 Task: When was the Kremlin in Moscow built?
Action: Mouse moved to (132, 144)
Screenshot: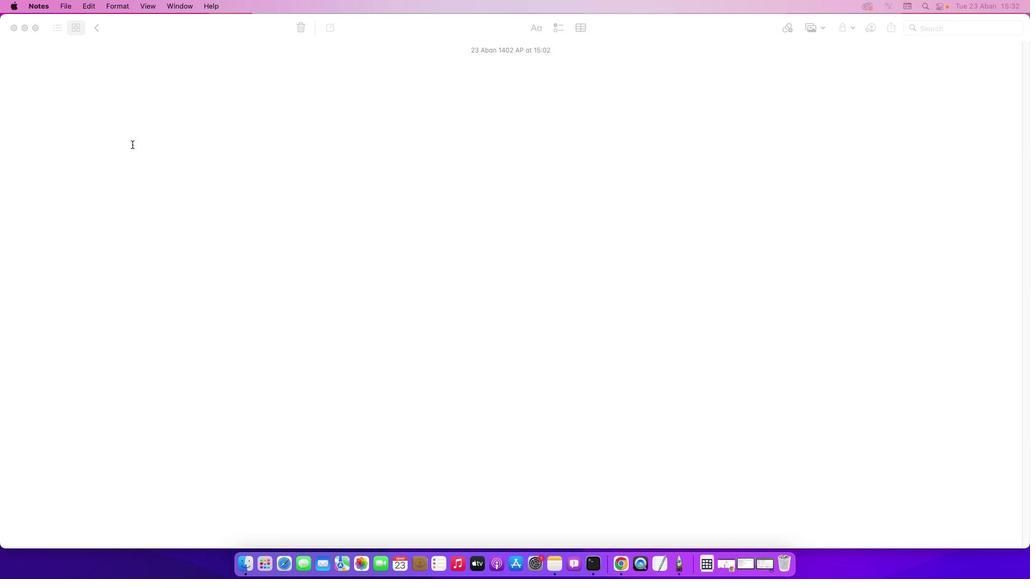 
Action: Mouse pressed left at (132, 144)
Screenshot: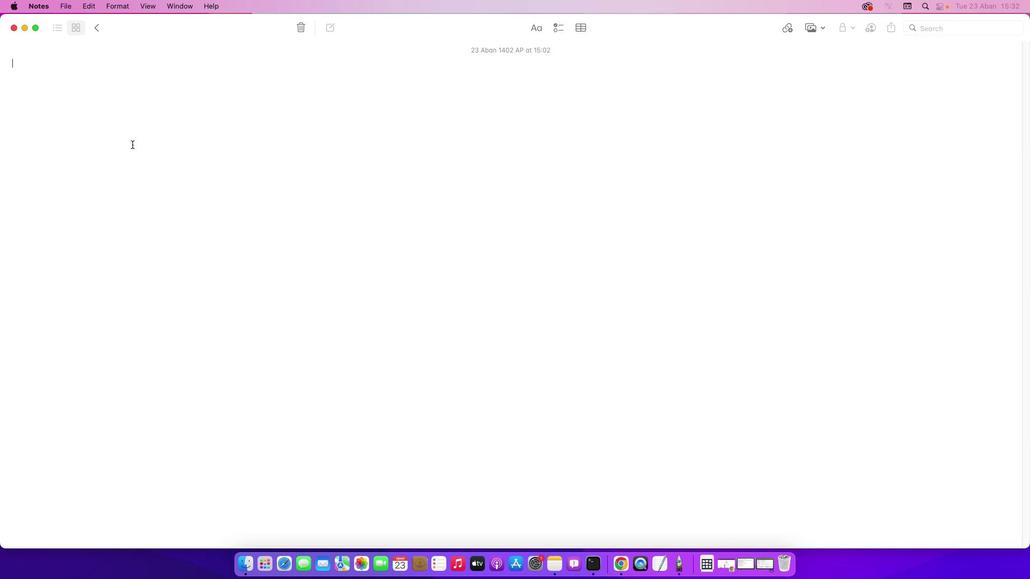 
Action: Mouse moved to (133, 144)
Screenshot: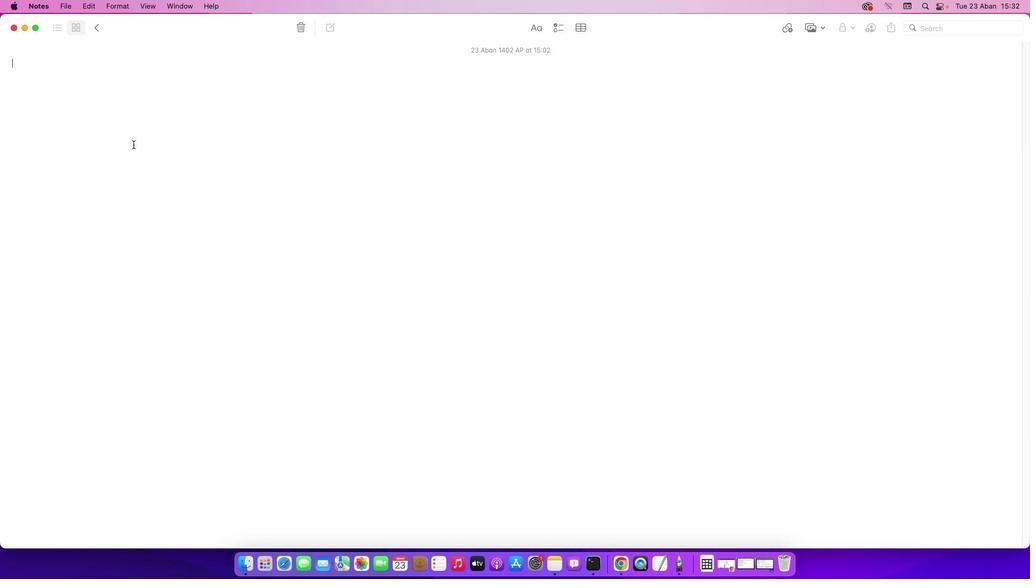 
Action: Key pressed Key.shift'W''h''e''n'Key.space'w''a''s'Key.space't''h'
Screenshot: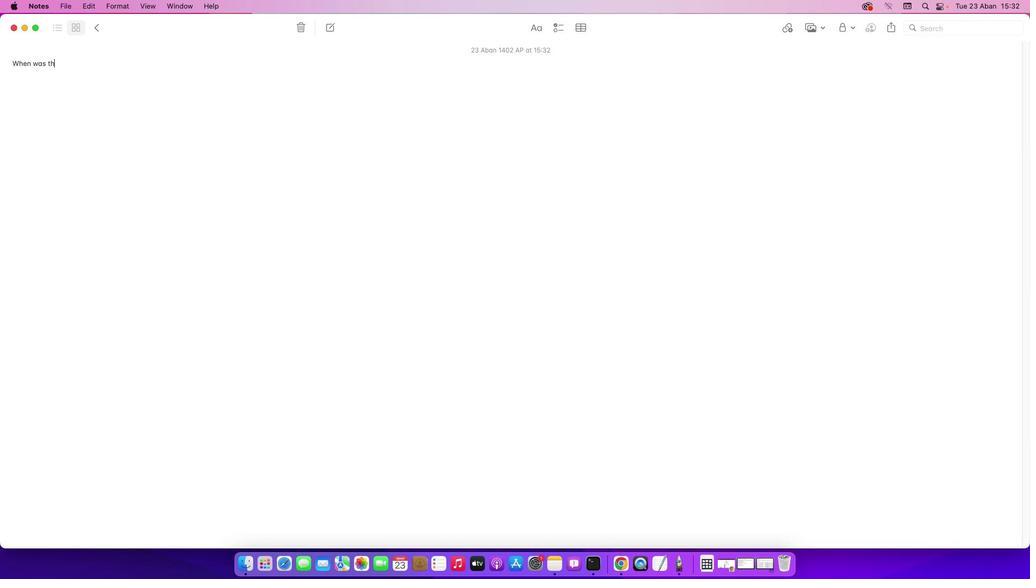 
Action: Mouse moved to (133, 144)
Screenshot: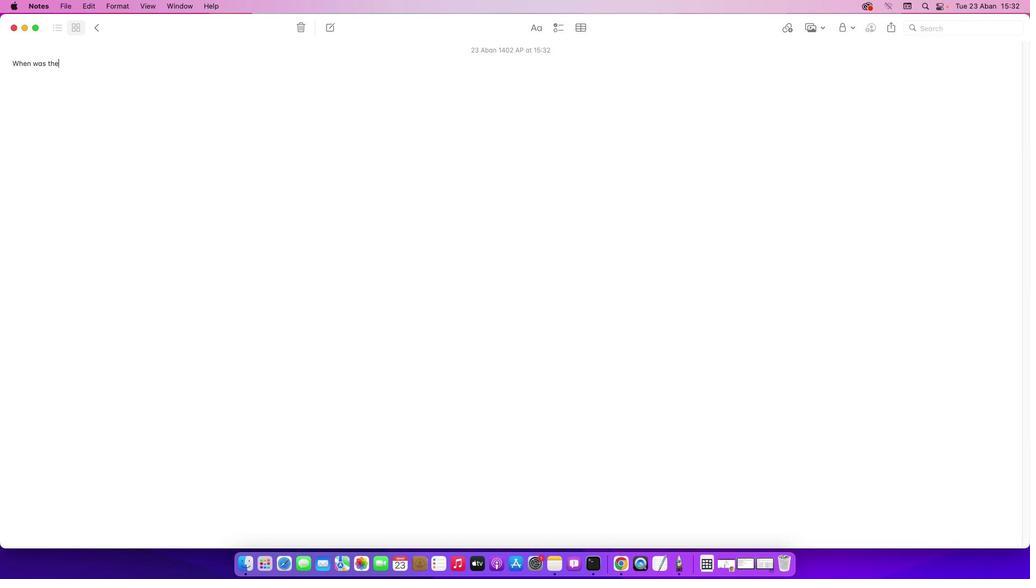 
Action: Key pressed 'e'Key.spaceKey.shift'K''r''e''m''l''i''n'Key.space'i''n'Key.spaceKey.shift'M''o''s''c''o''w'Key.space'b''u''i''l''t'Key.shift_r'?'Key.enter
Screenshot: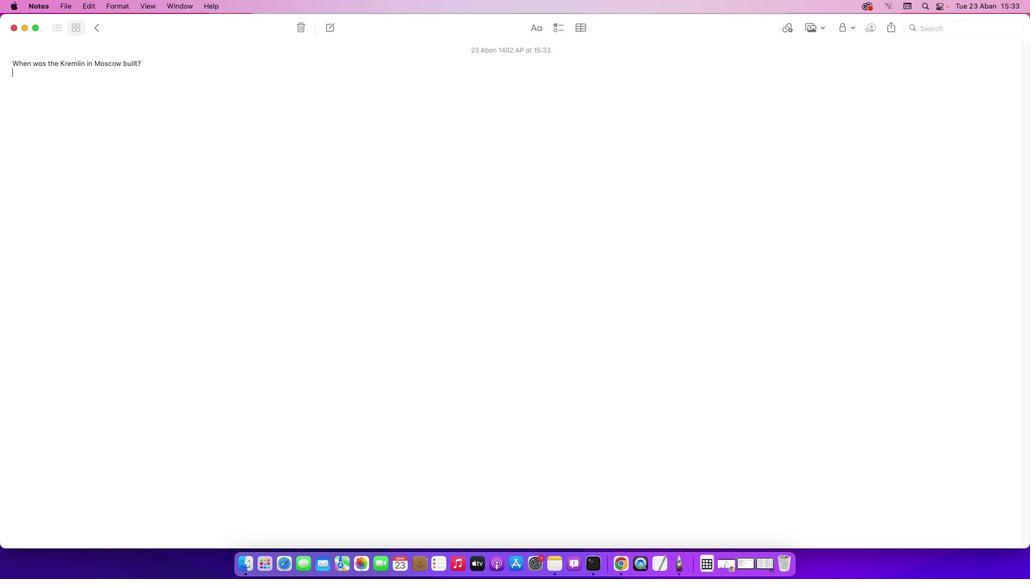 
Action: Mouse moved to (728, 565)
Screenshot: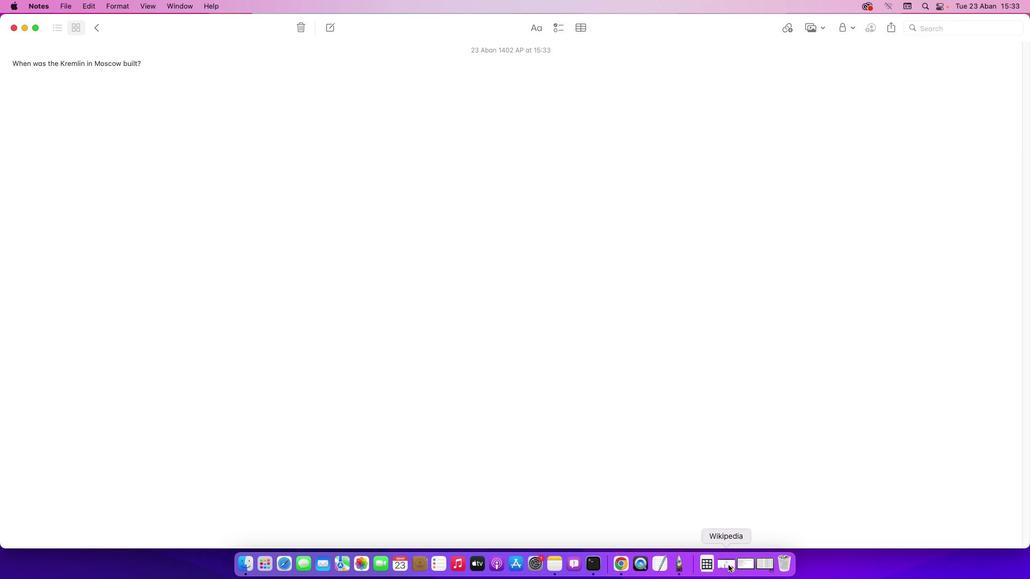 
Action: Mouse pressed left at (728, 565)
Screenshot: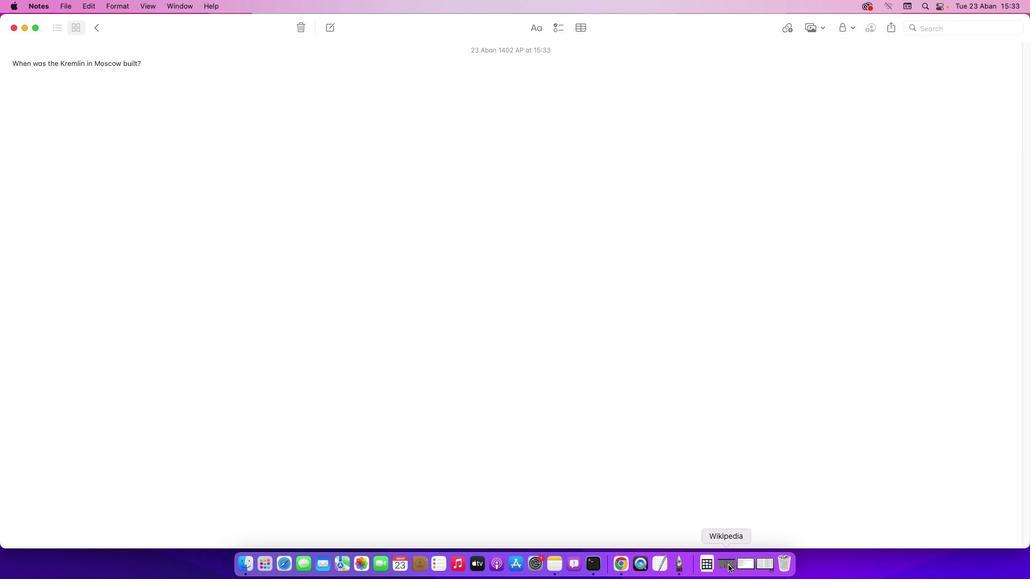 
Action: Mouse moved to (729, 565)
Screenshot: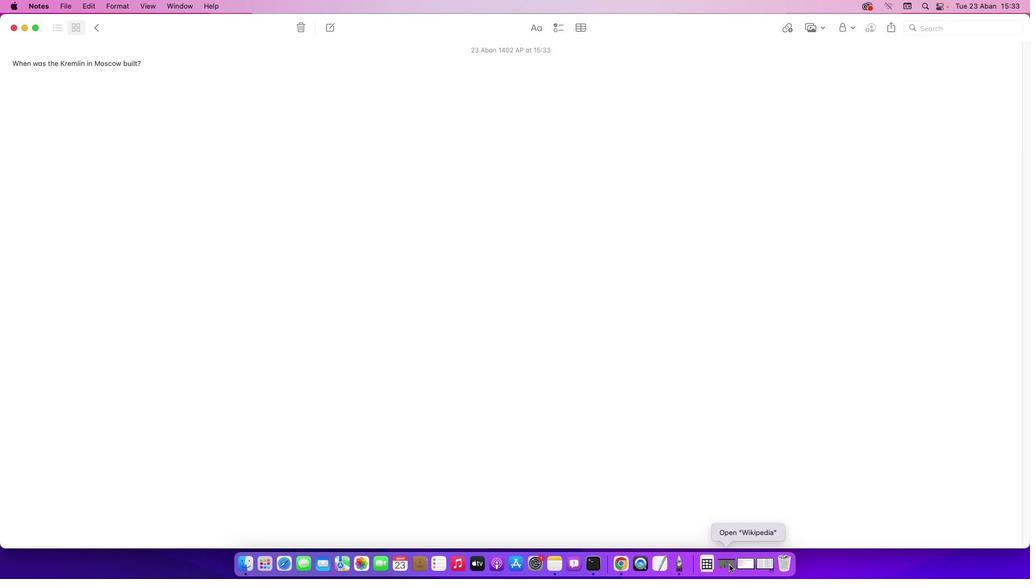 
Action: Mouse pressed left at (729, 565)
Screenshot: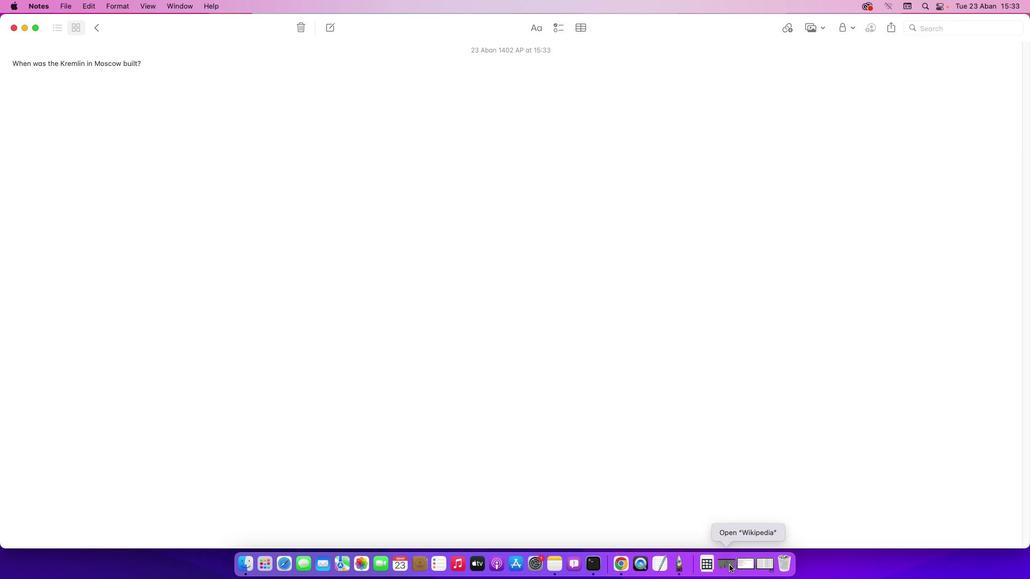
Action: Mouse moved to (728, 566)
Screenshot: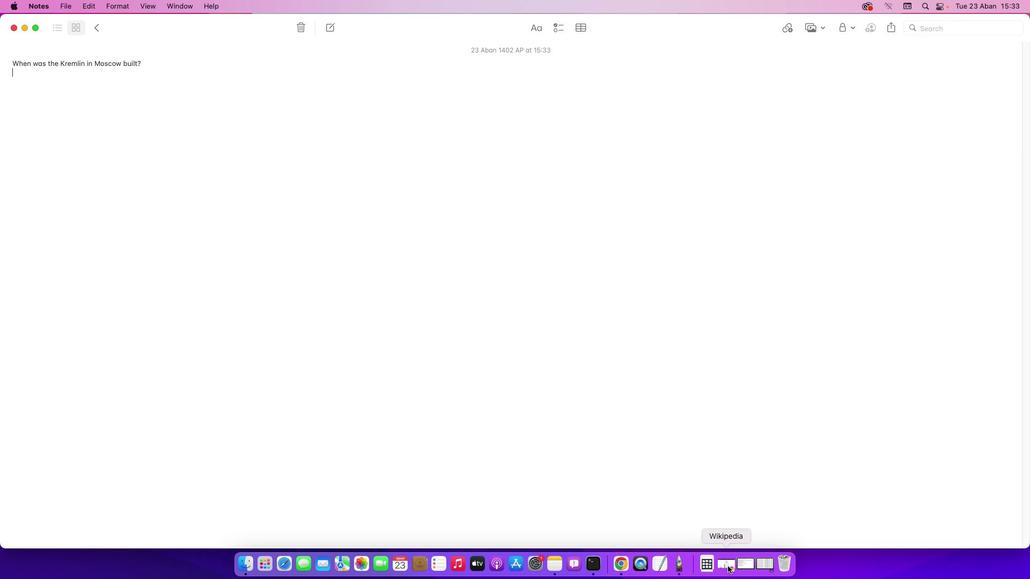 
Action: Mouse pressed left at (728, 566)
Screenshot: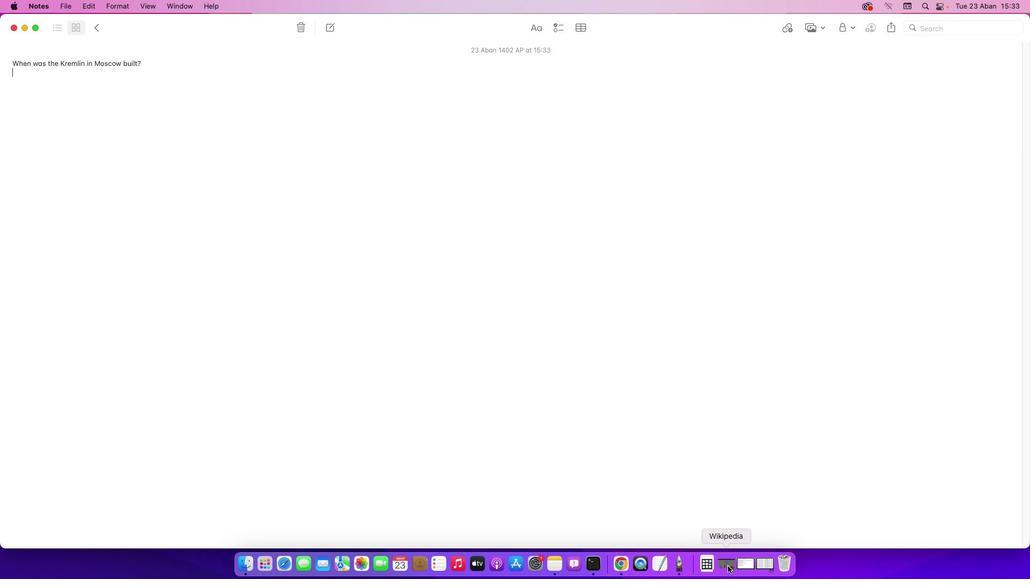 
Action: Mouse moved to (419, 324)
Screenshot: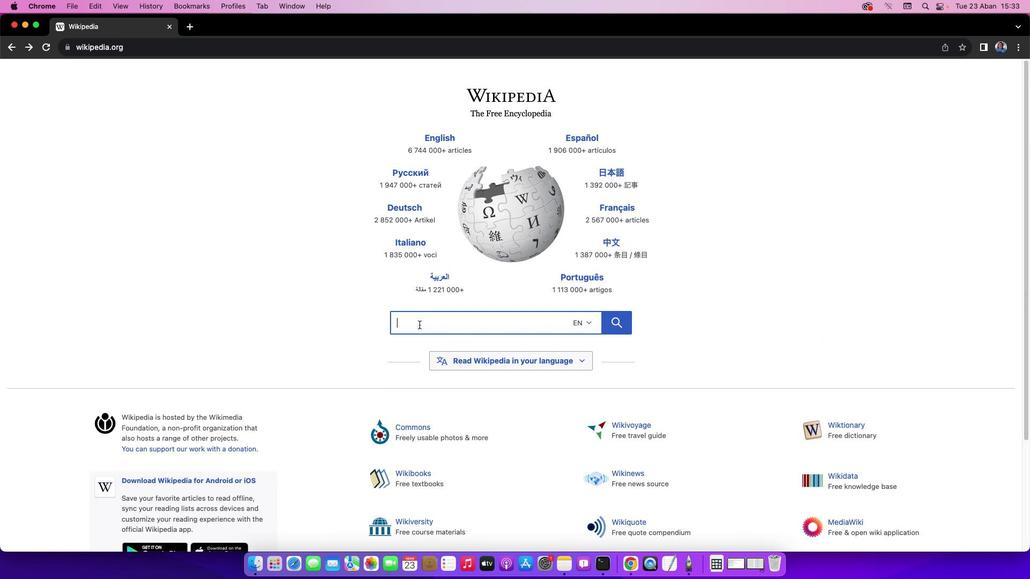 
Action: Mouse pressed left at (419, 324)
Screenshot: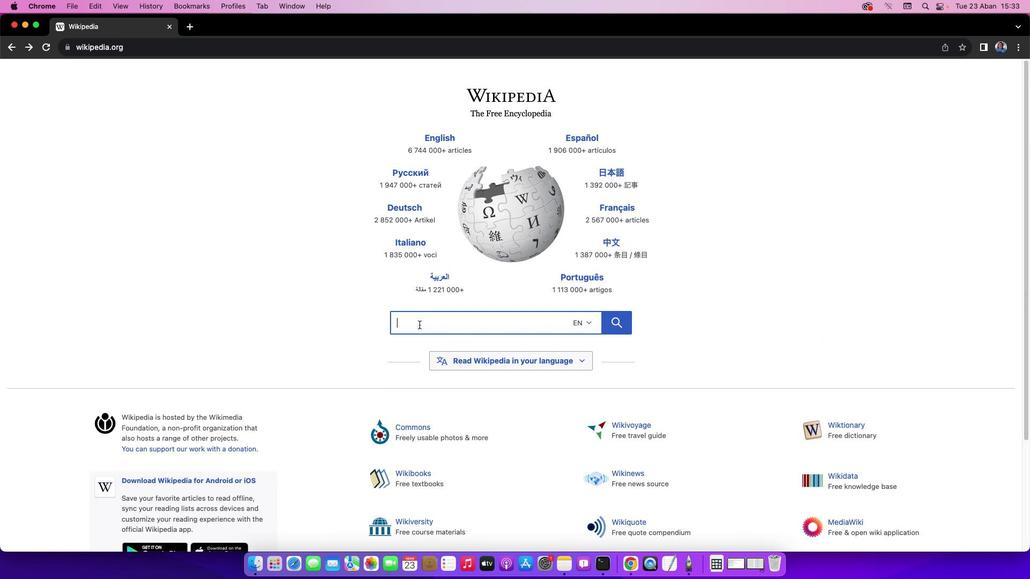 
Action: Key pressed Key.shift'K''r''e''m''l''i''n'Key.space'i''n'Key.spaceKey.shift'M''o''s''c''o''w'
Screenshot: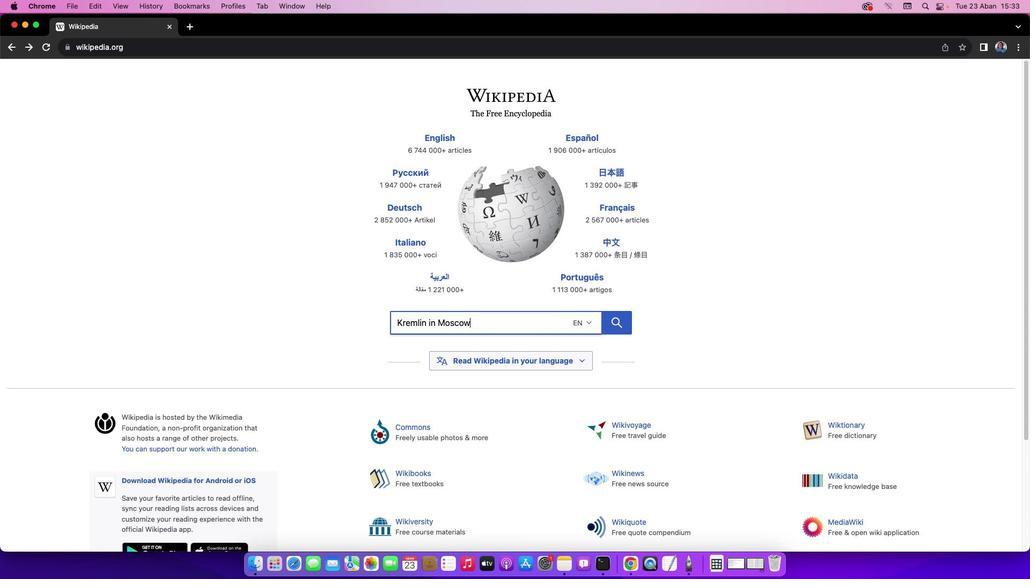 
Action: Mouse moved to (621, 323)
Screenshot: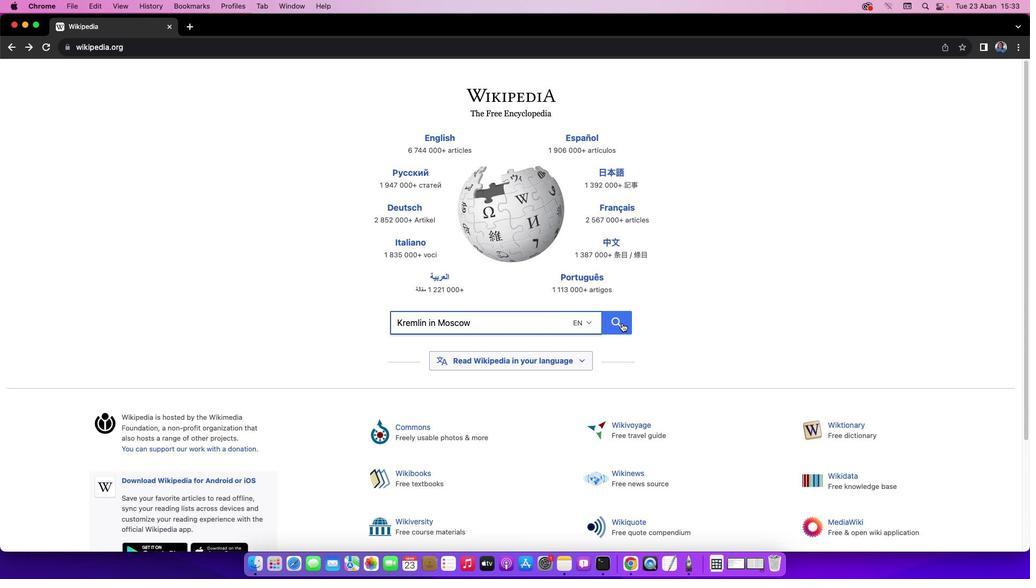 
Action: Mouse pressed left at (621, 323)
Screenshot: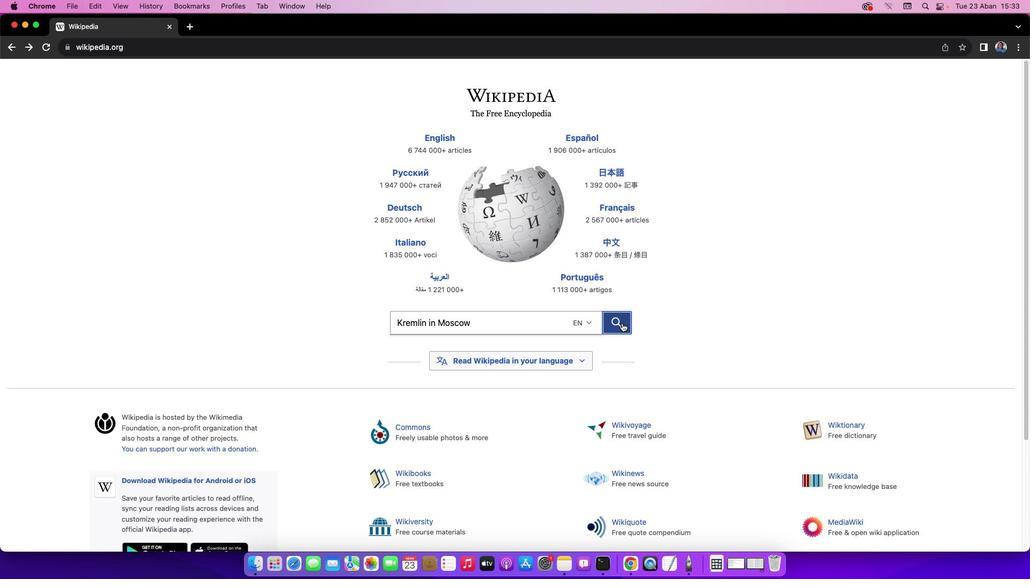 
Action: Mouse moved to (619, 322)
Screenshot: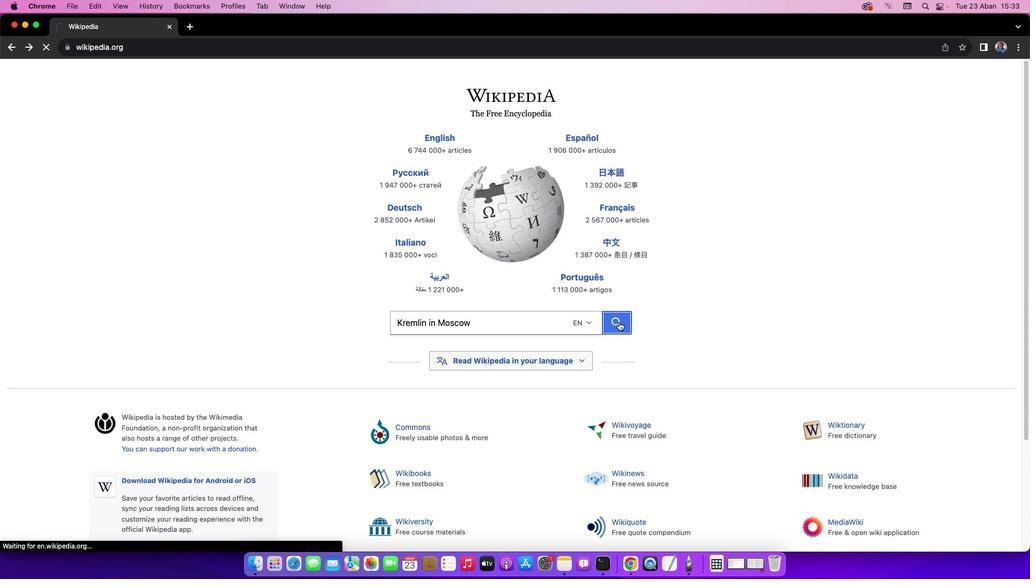 
Action: Mouse pressed left at (619, 322)
Screenshot: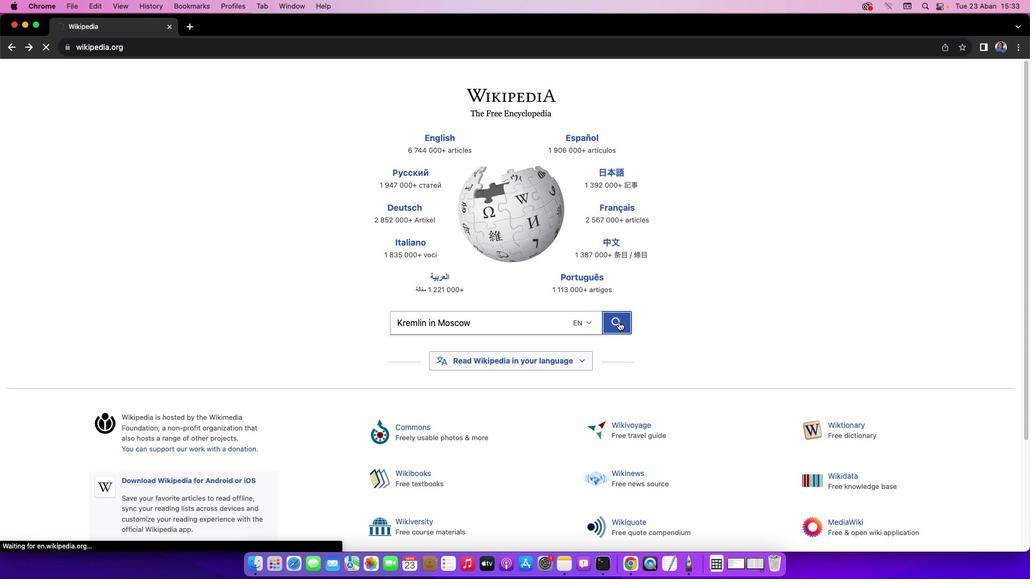 
Action: Mouse moved to (184, 303)
Screenshot: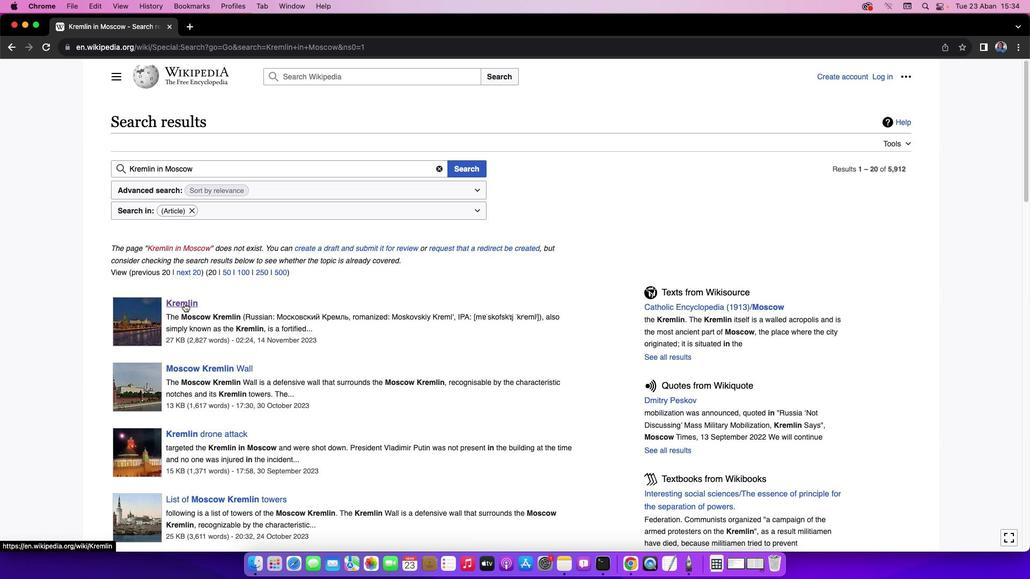 
Action: Mouse pressed left at (184, 303)
Screenshot: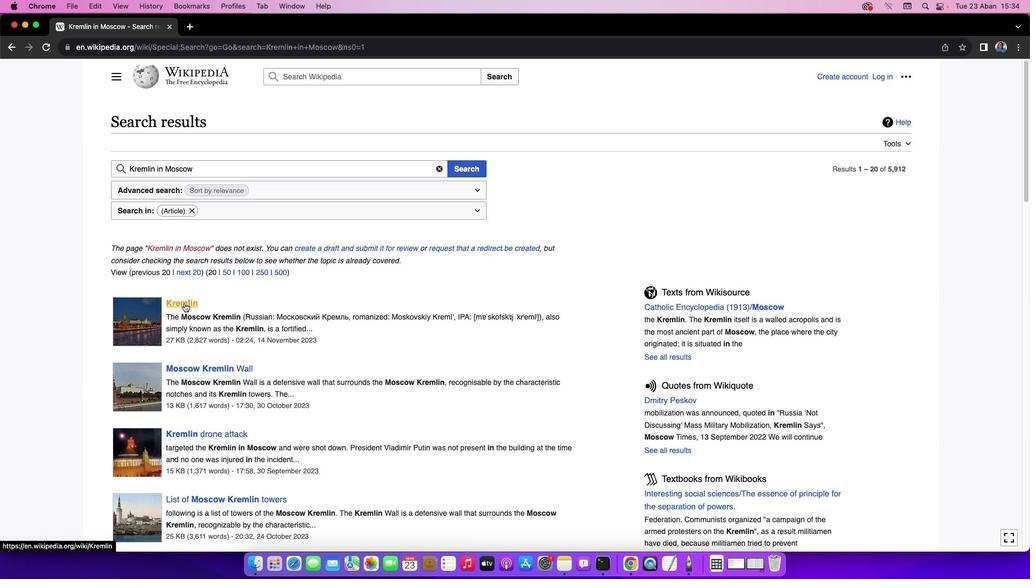 
Action: Mouse moved to (1026, 105)
Screenshot: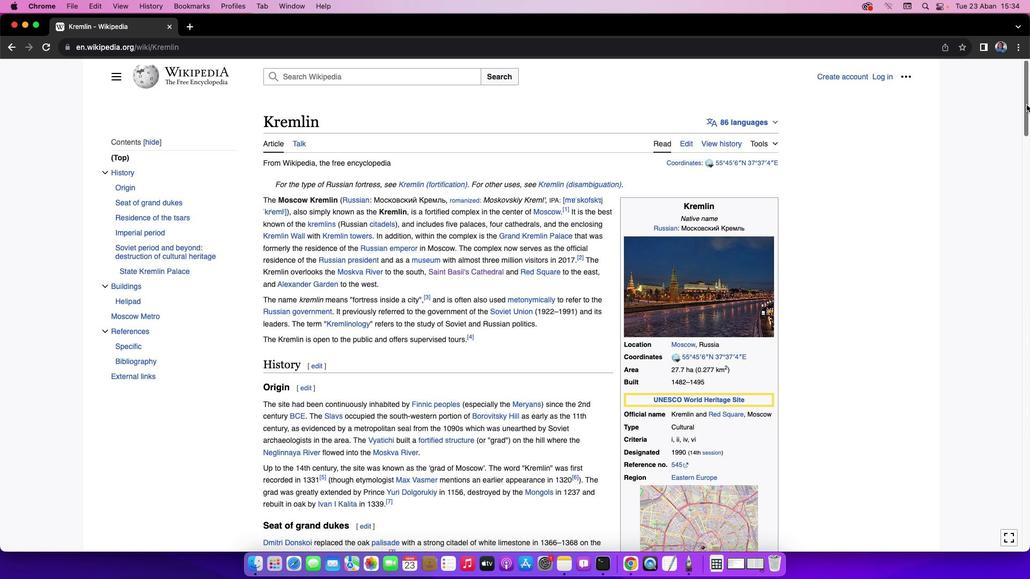 
Action: Mouse pressed left at (1026, 105)
Screenshot: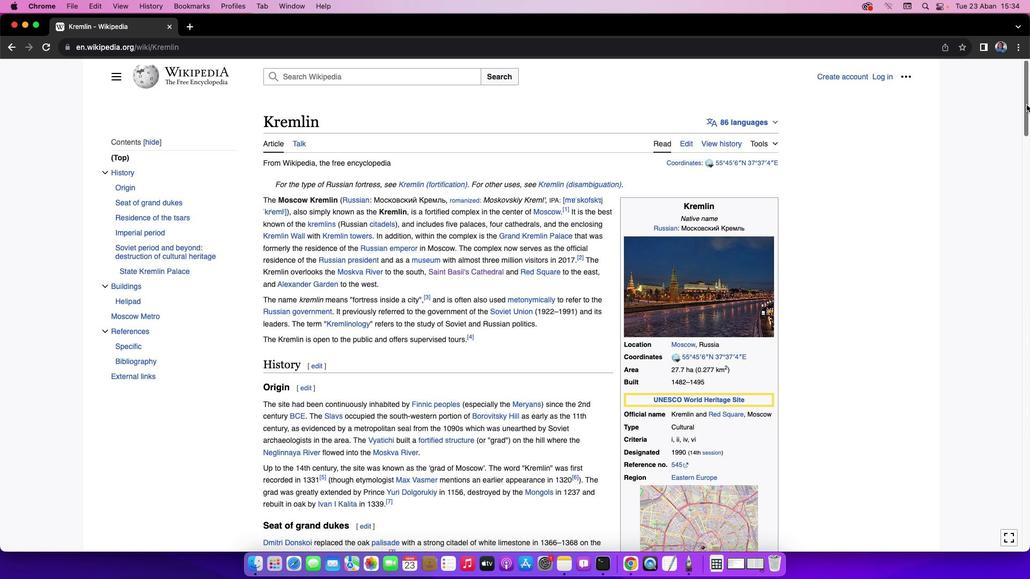 
Action: Mouse moved to (919, 366)
Screenshot: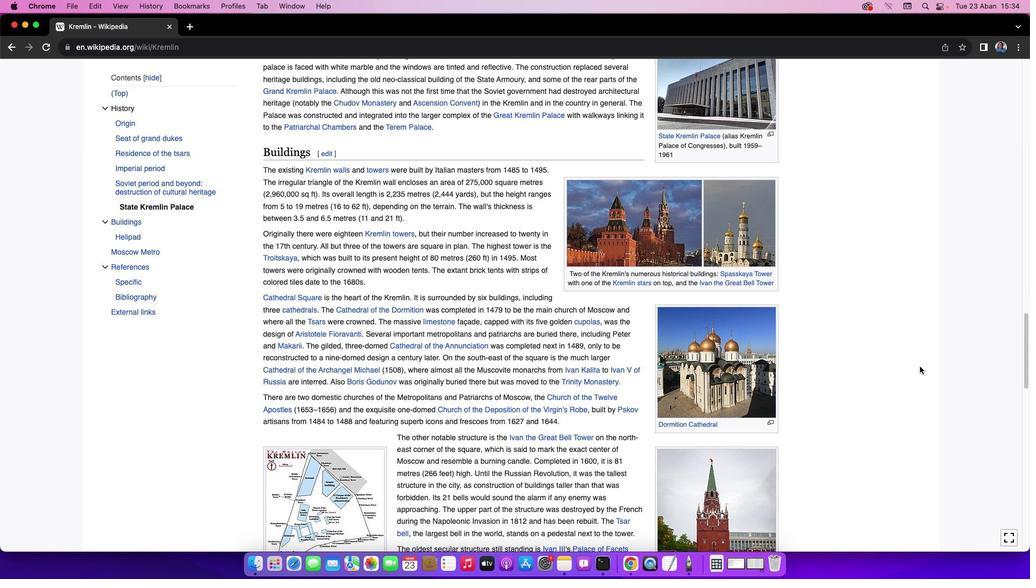 
Action: Mouse scrolled (919, 366) with delta (0, 0)
Screenshot: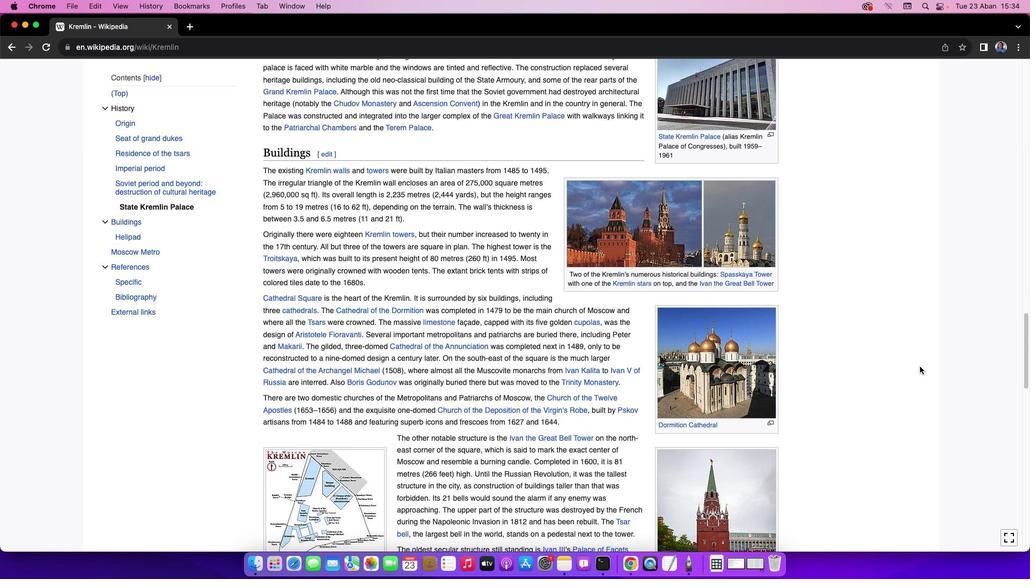 
Action: Mouse scrolled (919, 366) with delta (0, 0)
Screenshot: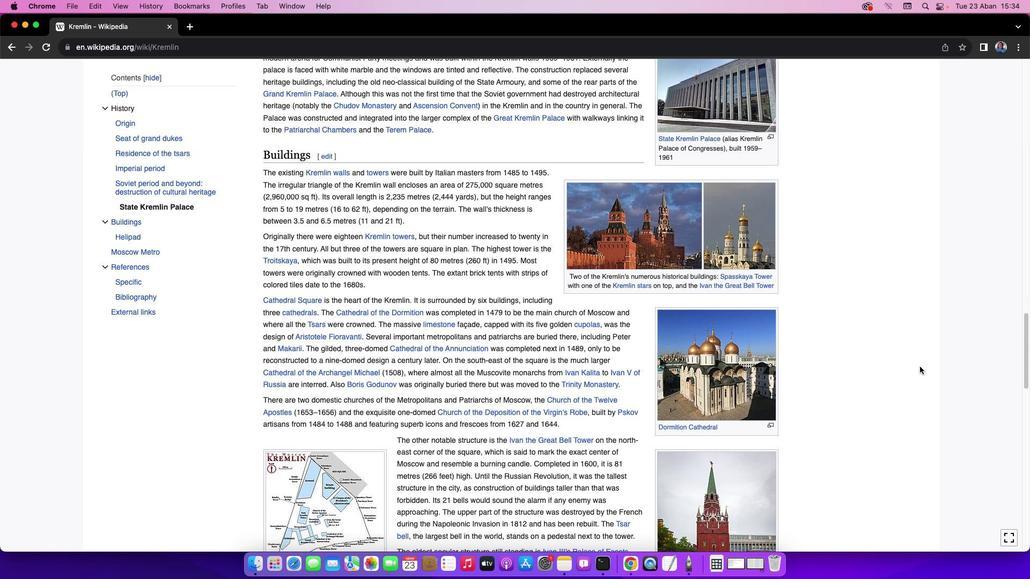 
Action: Mouse scrolled (919, 366) with delta (0, 0)
Screenshot: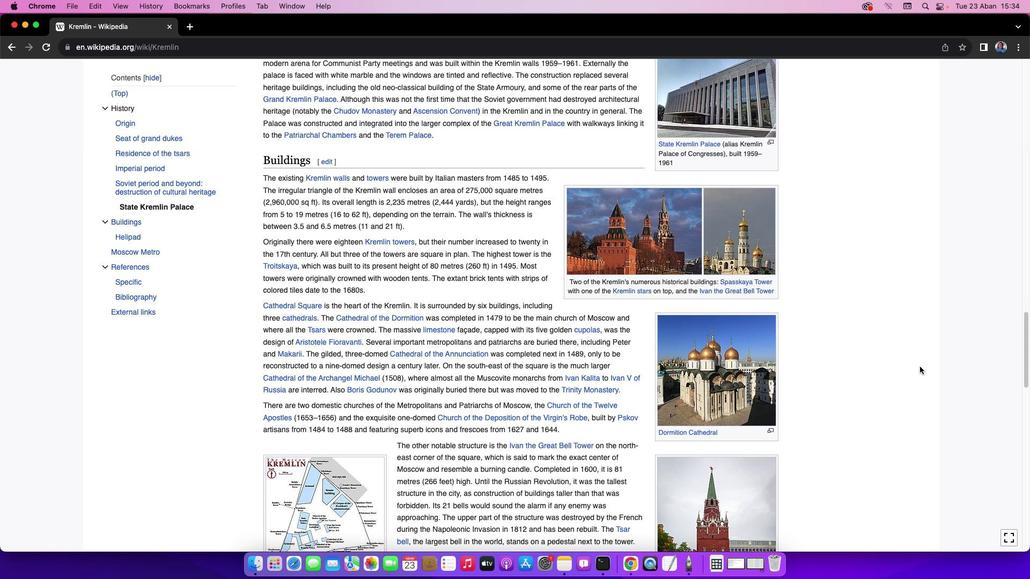 
Action: Mouse moved to (920, 365)
Screenshot: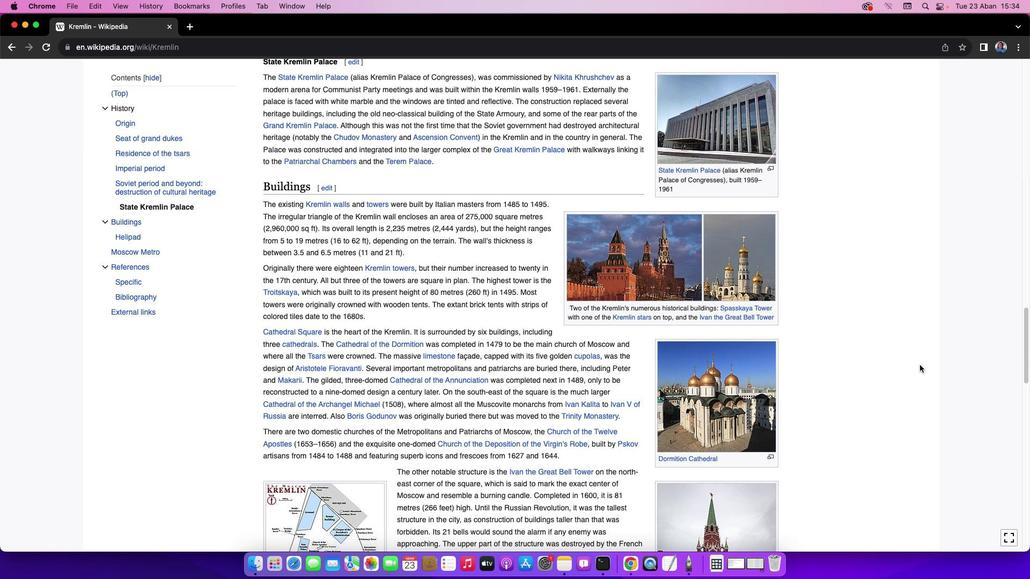 
Action: Mouse scrolled (920, 365) with delta (0, 0)
Screenshot: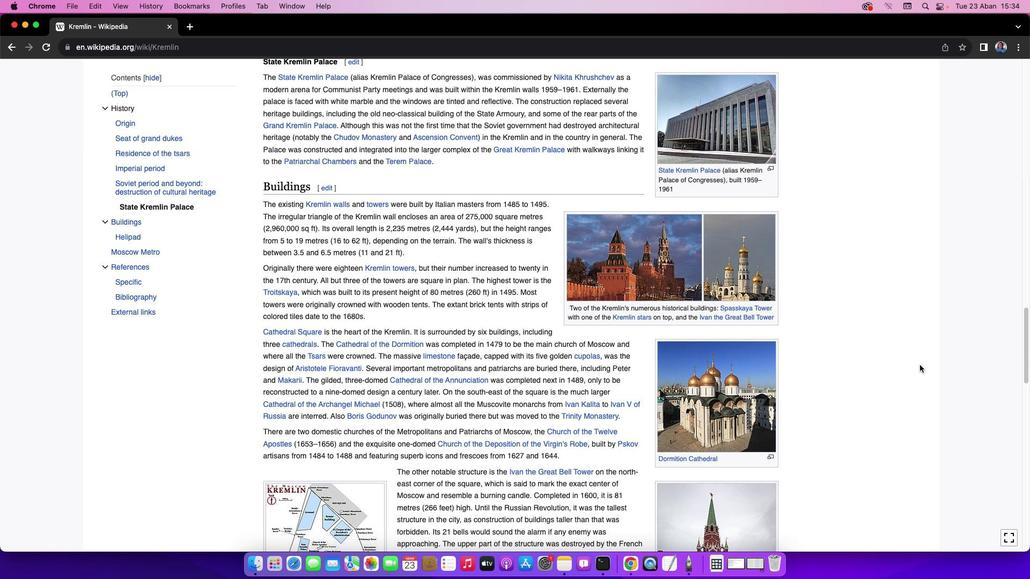 
Action: Mouse scrolled (920, 365) with delta (0, 0)
Screenshot: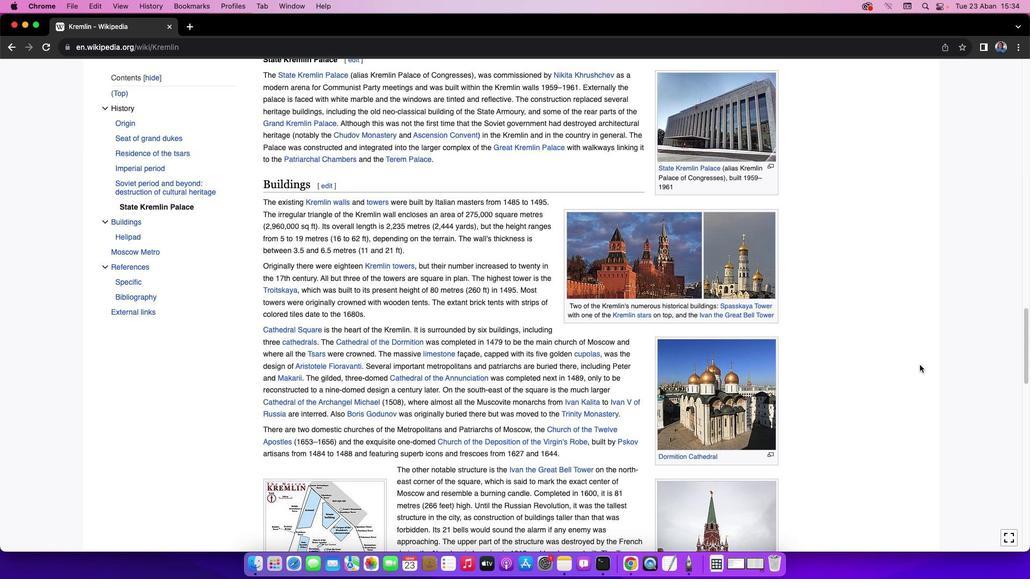 
Action: Mouse scrolled (920, 365) with delta (0, 0)
Screenshot: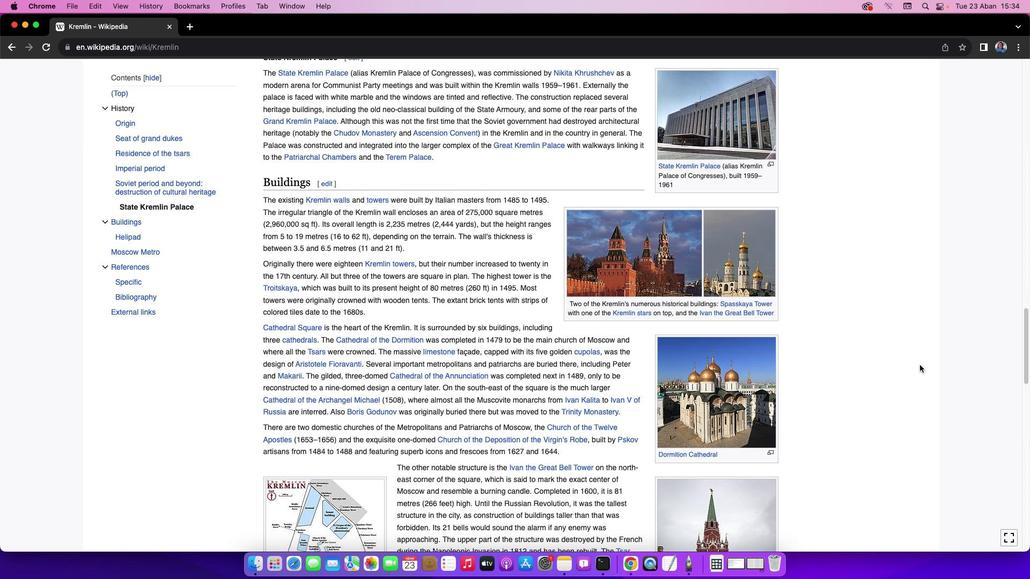 
Action: Mouse scrolled (920, 365) with delta (0, 0)
Screenshot: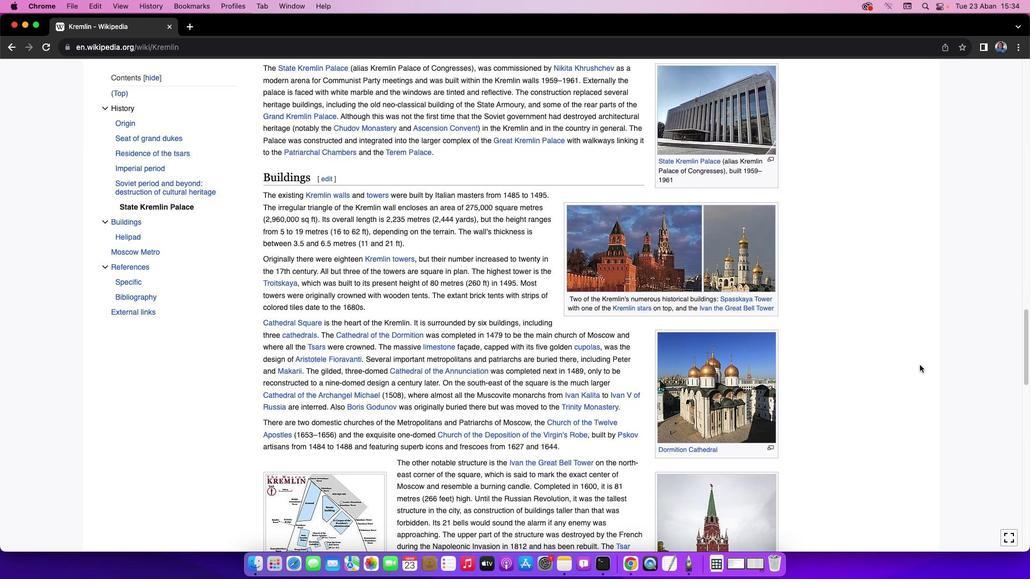
Action: Mouse scrolled (920, 365) with delta (0, 0)
Screenshot: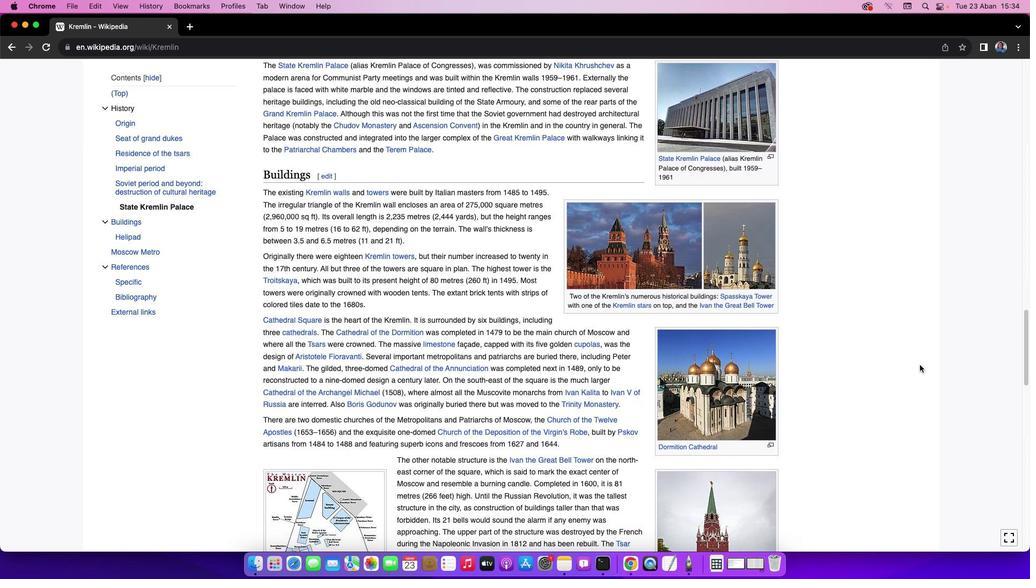 
Action: Mouse scrolled (920, 365) with delta (0, -1)
Screenshot: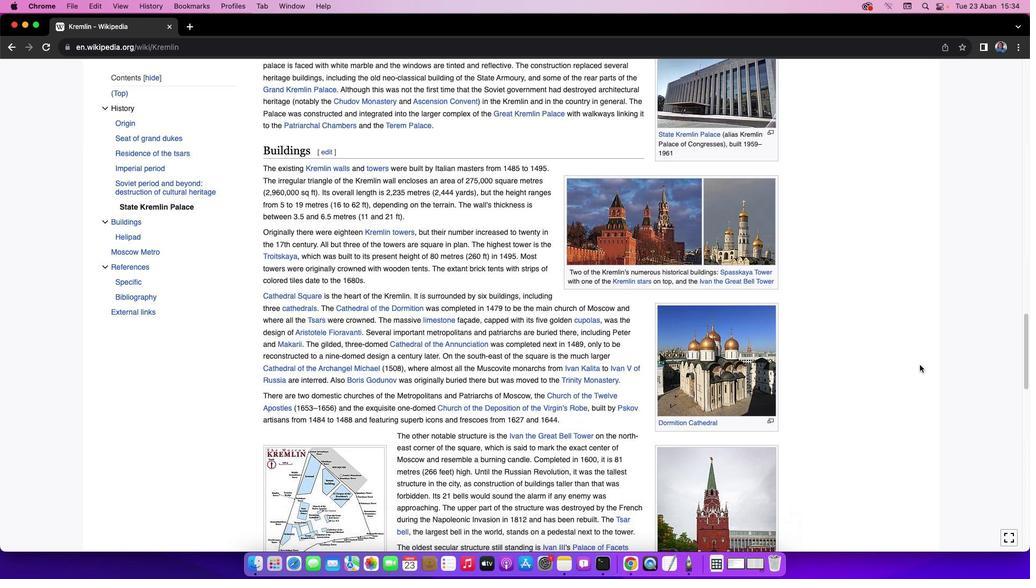 
Action: Mouse moved to (25, 26)
Screenshot: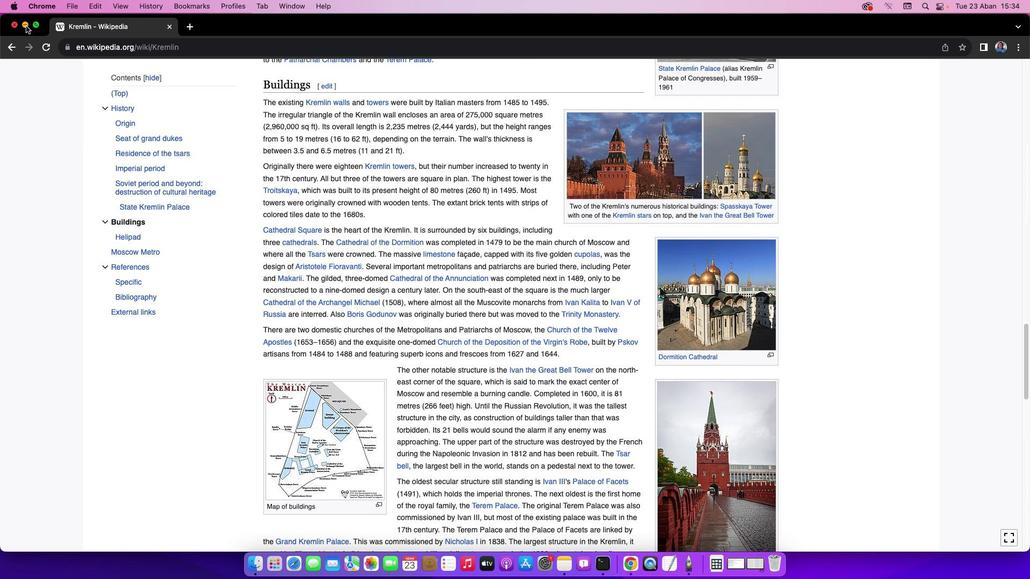 
Action: Mouse pressed left at (25, 26)
Screenshot: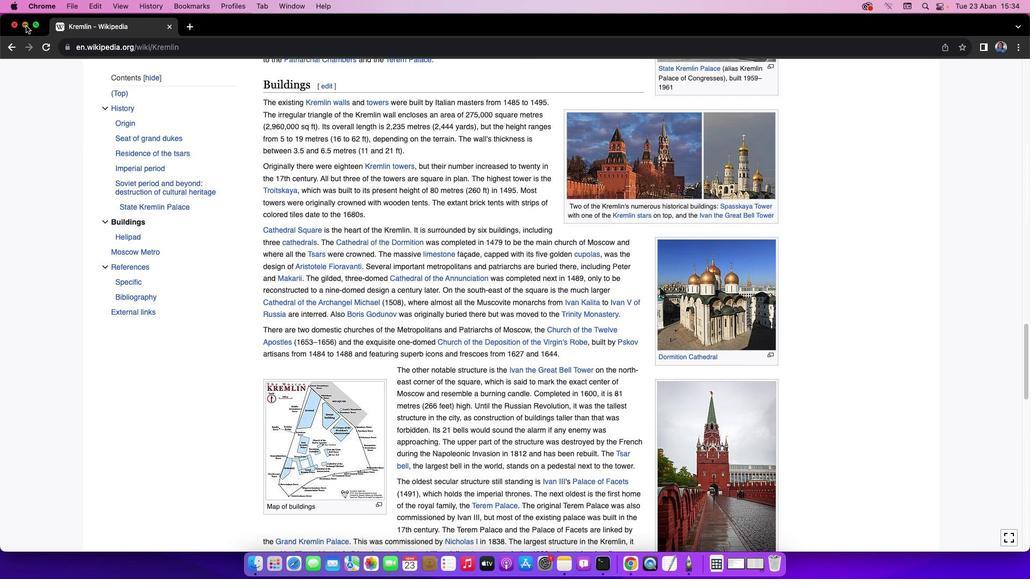
Action: Mouse moved to (82, 78)
Screenshot: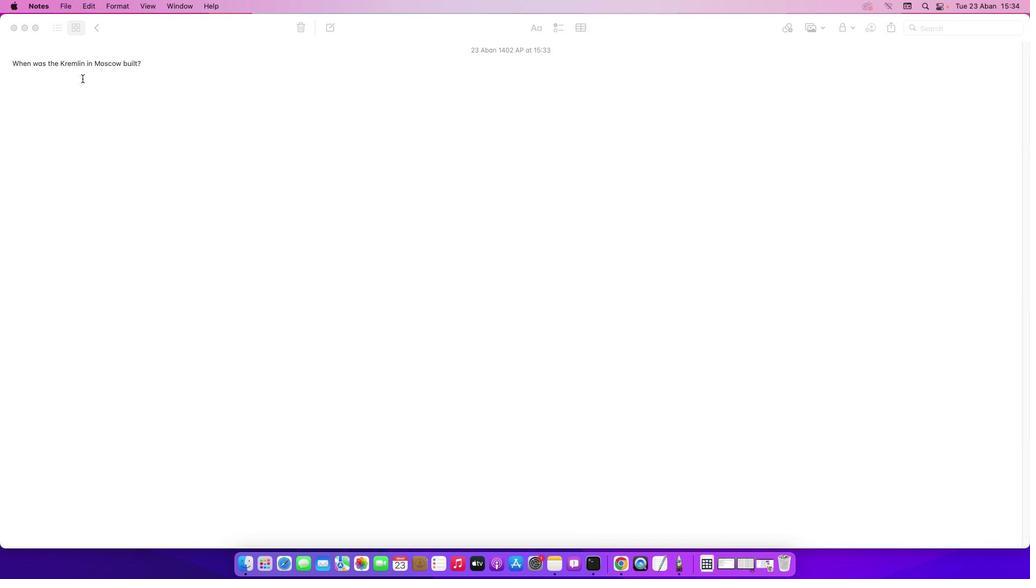 
Action: Mouse pressed left at (82, 78)
Screenshot: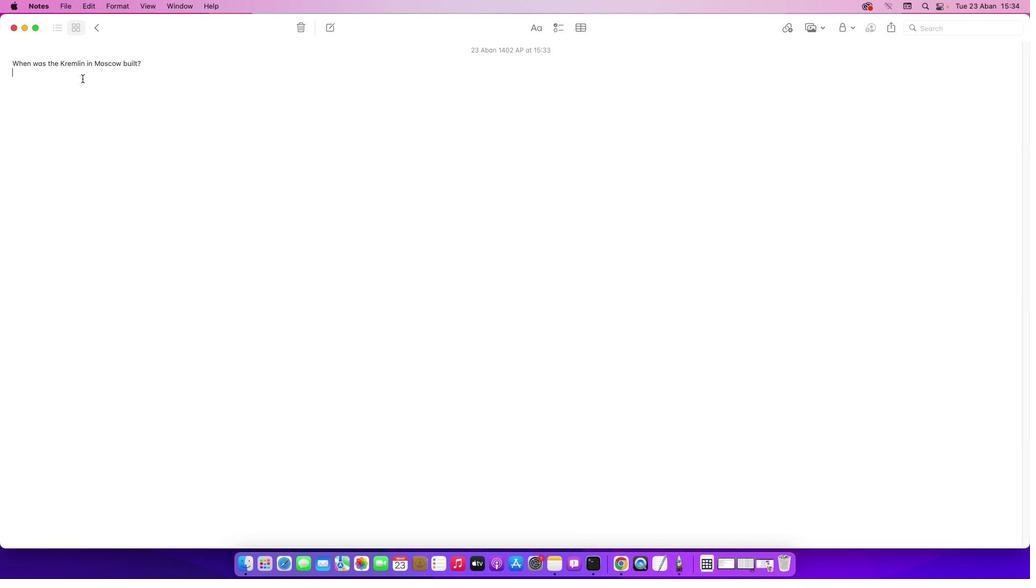 
Action: Mouse moved to (76, 80)
Screenshot: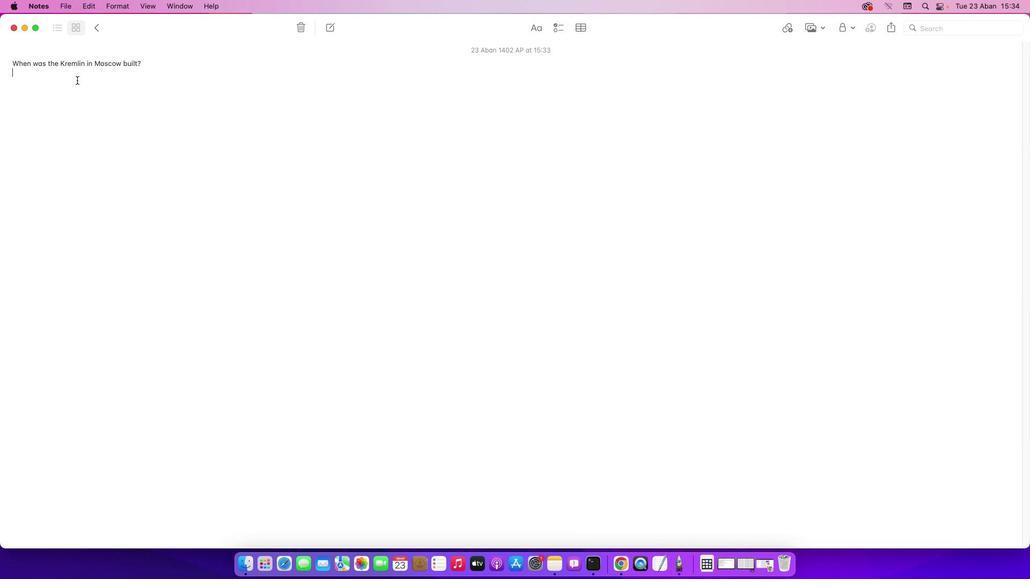
Action: Key pressed Key.shift'T''h''e'Key.space'e''x''i''s''t''i''n''g'Key.spaceKey.shift'r''e''m''\x05'Key.backspaceKey.backspaceKey.backspaceKey.shift'K''r''e''m''n'Key.backspaceKey.f12'l''i''n'Key.space'w''a''s'Key.space'b''u''i''l''t'Key.space'b''e''t''w''e''e''n'Key.space'1''4''8''5'Key.space'a''n''d'Key.space'1''4''9''5''/'Key.backspace'.'
Screenshot: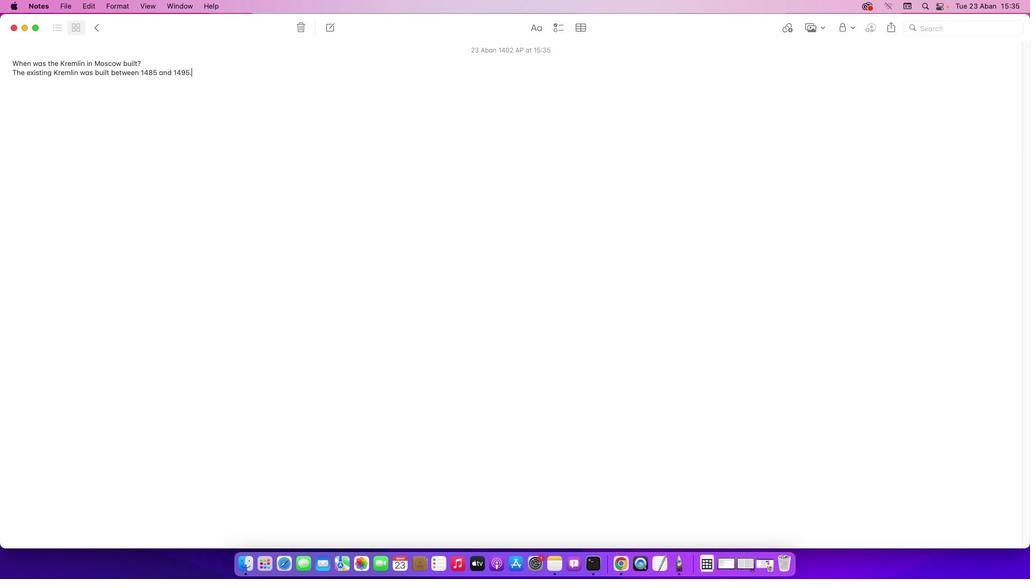 
